 Task: Check the sale-to-list ratio of walk-in closet in the last 1 year.
Action: Mouse moved to (970, 225)
Screenshot: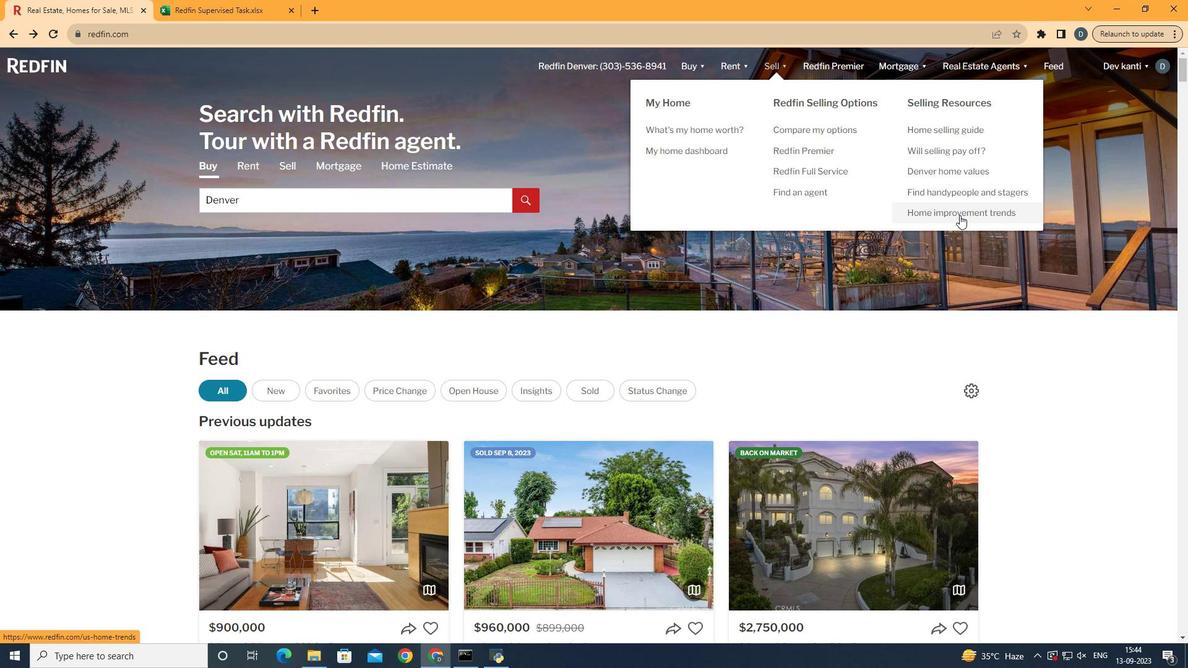 
Action: Mouse pressed left at (970, 225)
Screenshot: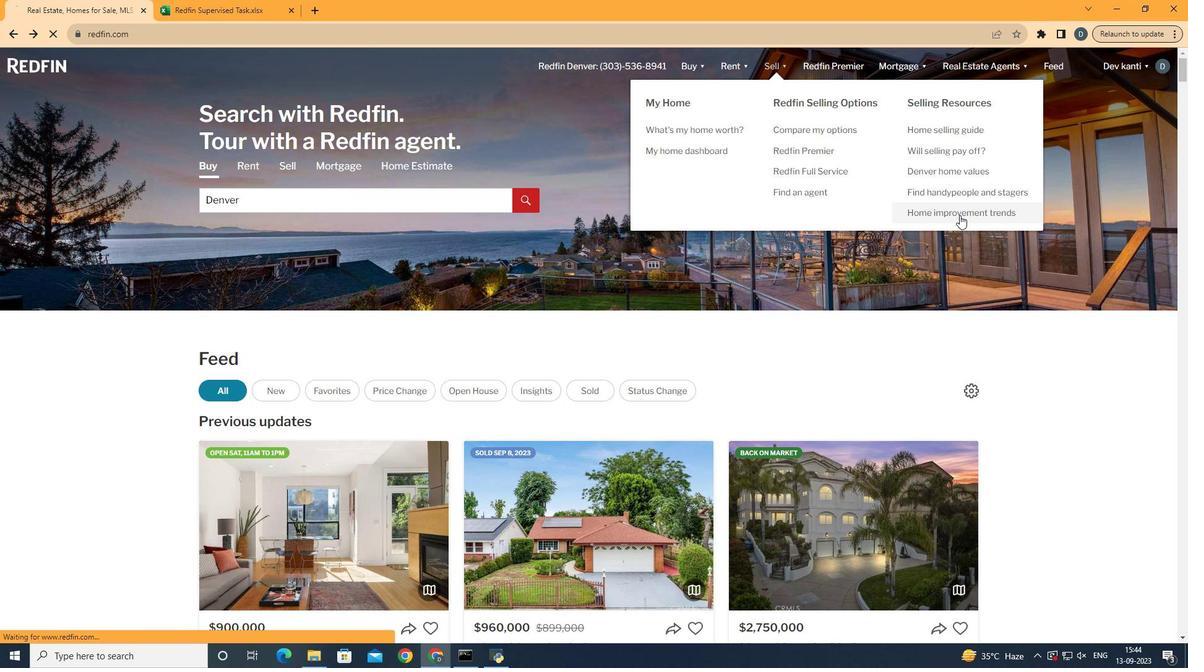 
Action: Mouse moved to (320, 240)
Screenshot: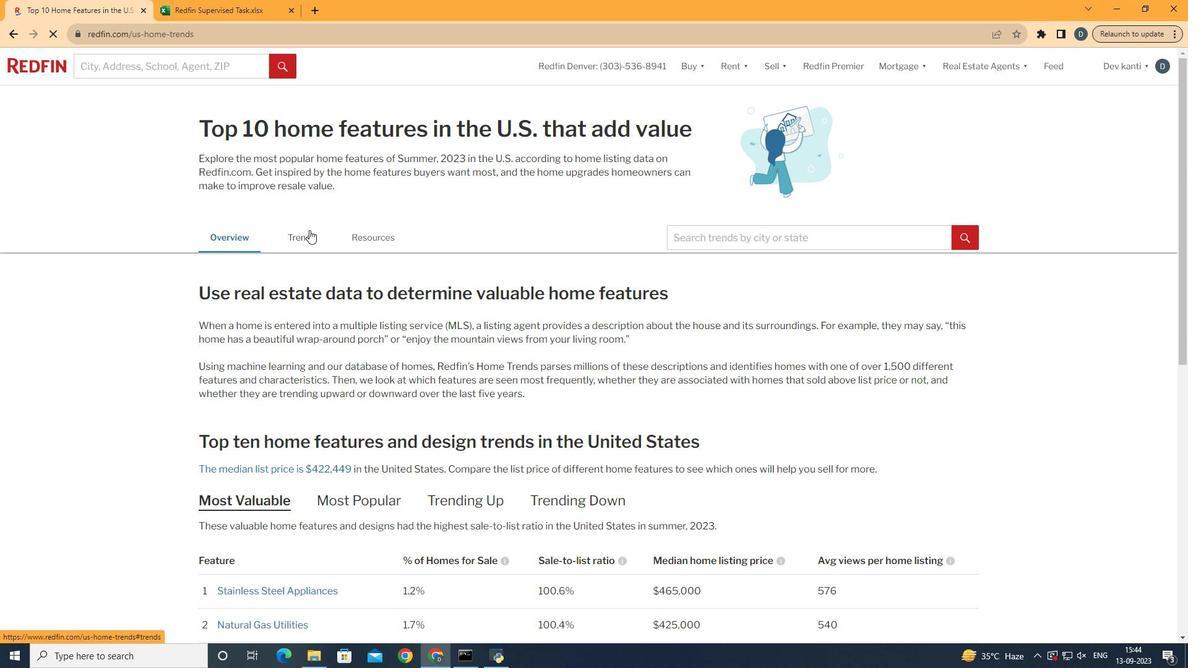 
Action: Mouse pressed left at (320, 240)
Screenshot: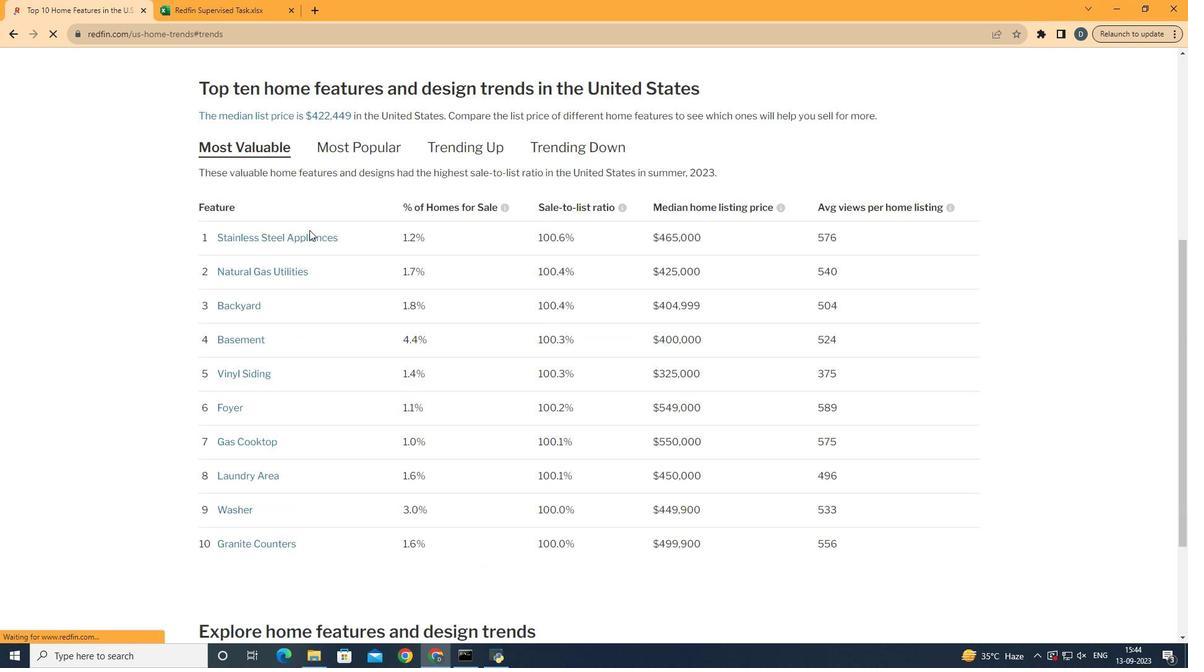 
Action: Mouse moved to (685, 255)
Screenshot: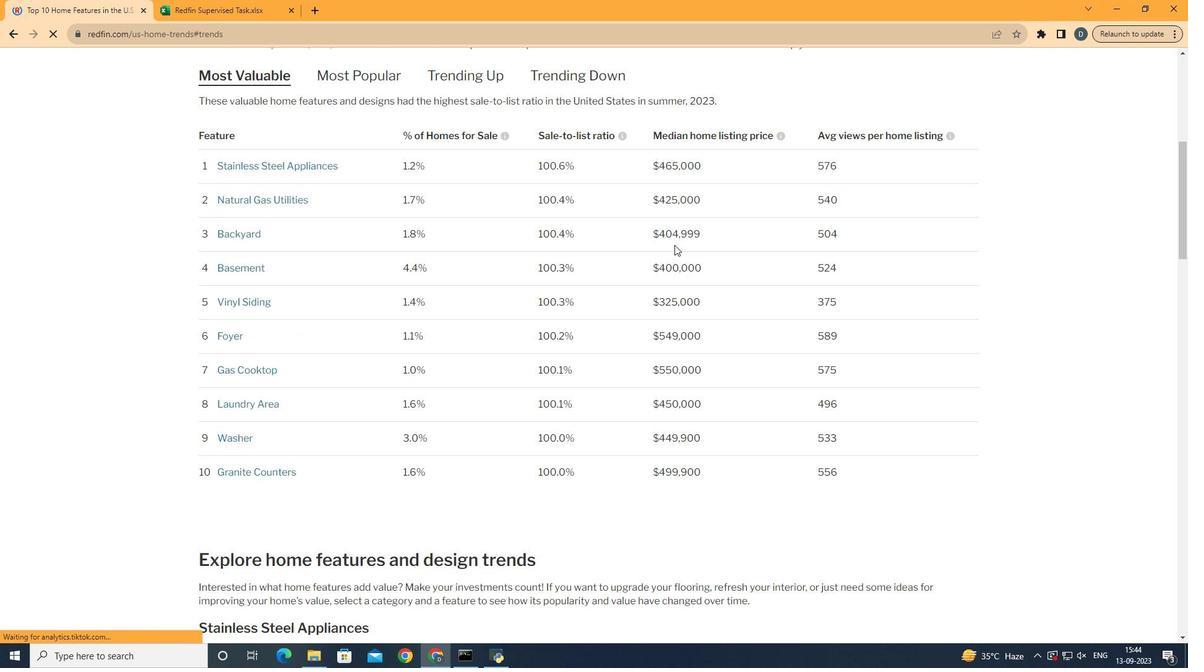 
Action: Mouse scrolled (685, 255) with delta (0, 0)
Screenshot: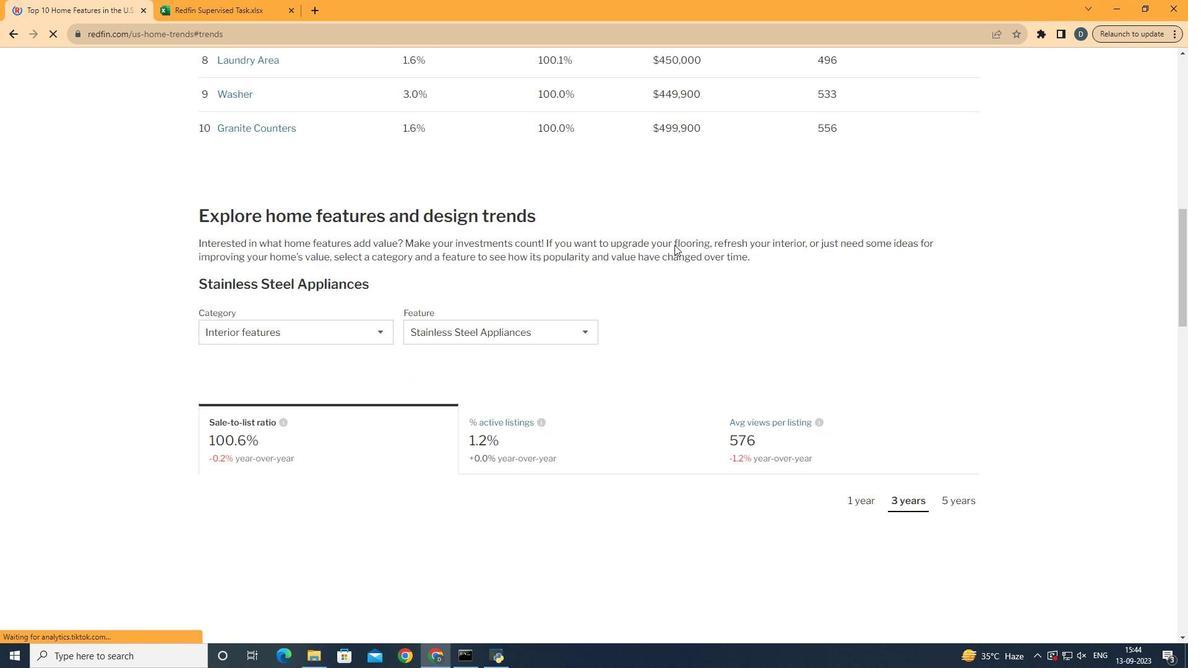 
Action: Mouse scrolled (685, 255) with delta (0, 0)
Screenshot: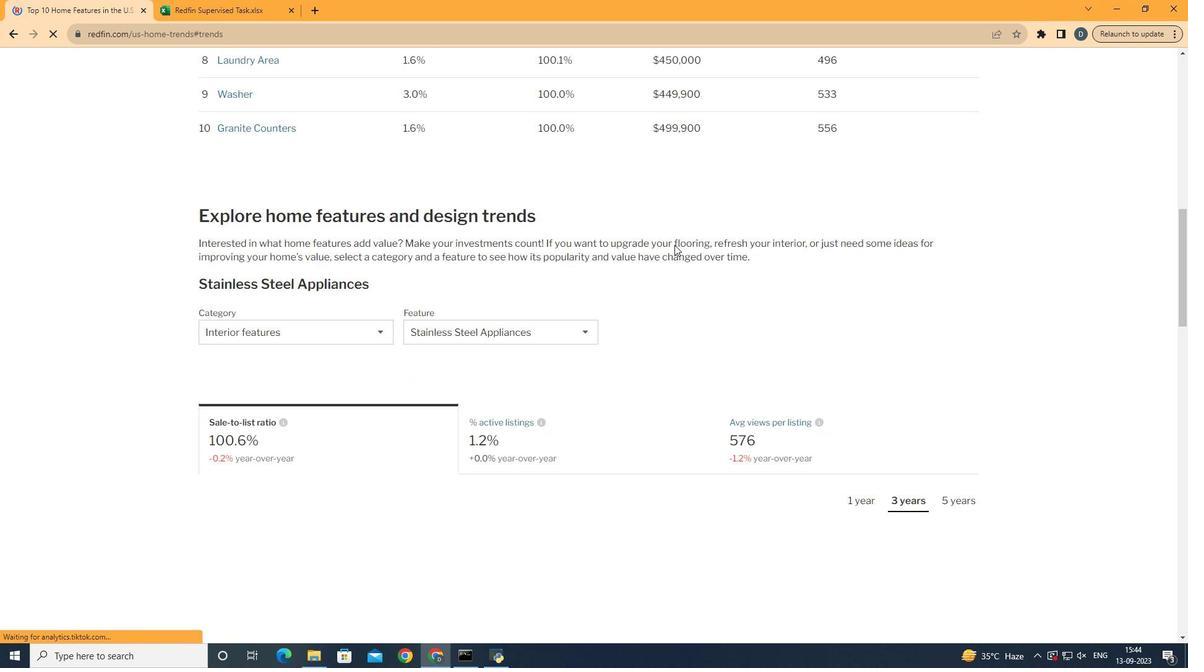
Action: Mouse scrolled (685, 255) with delta (0, 0)
Screenshot: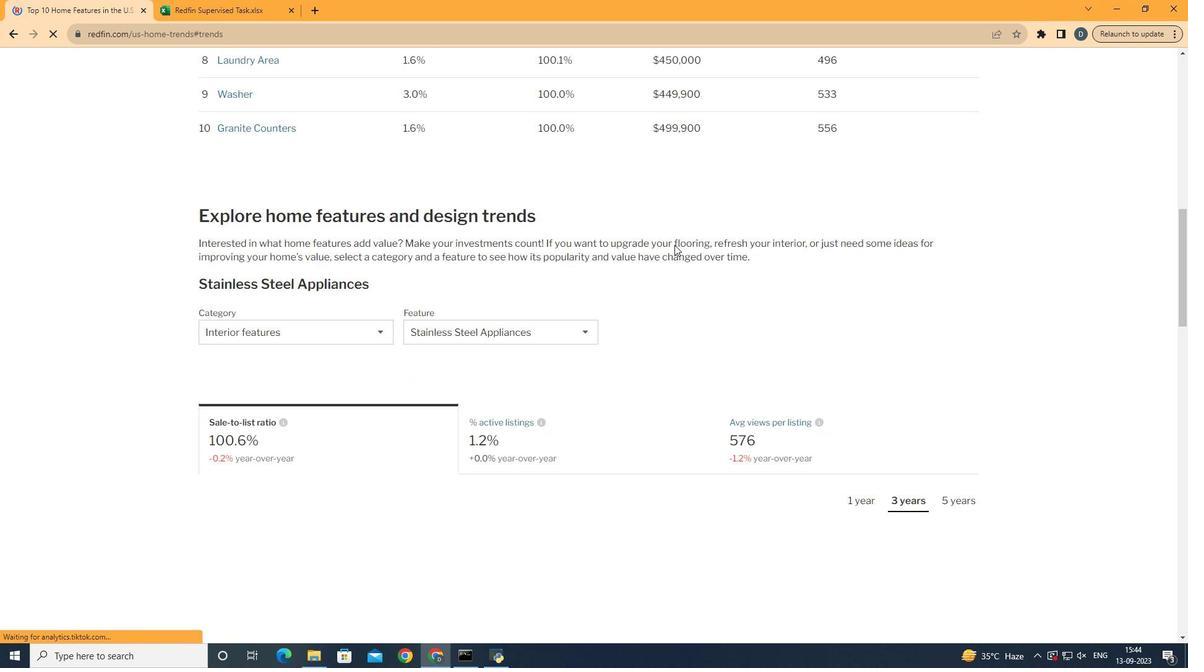 
Action: Mouse scrolled (685, 255) with delta (0, 0)
Screenshot: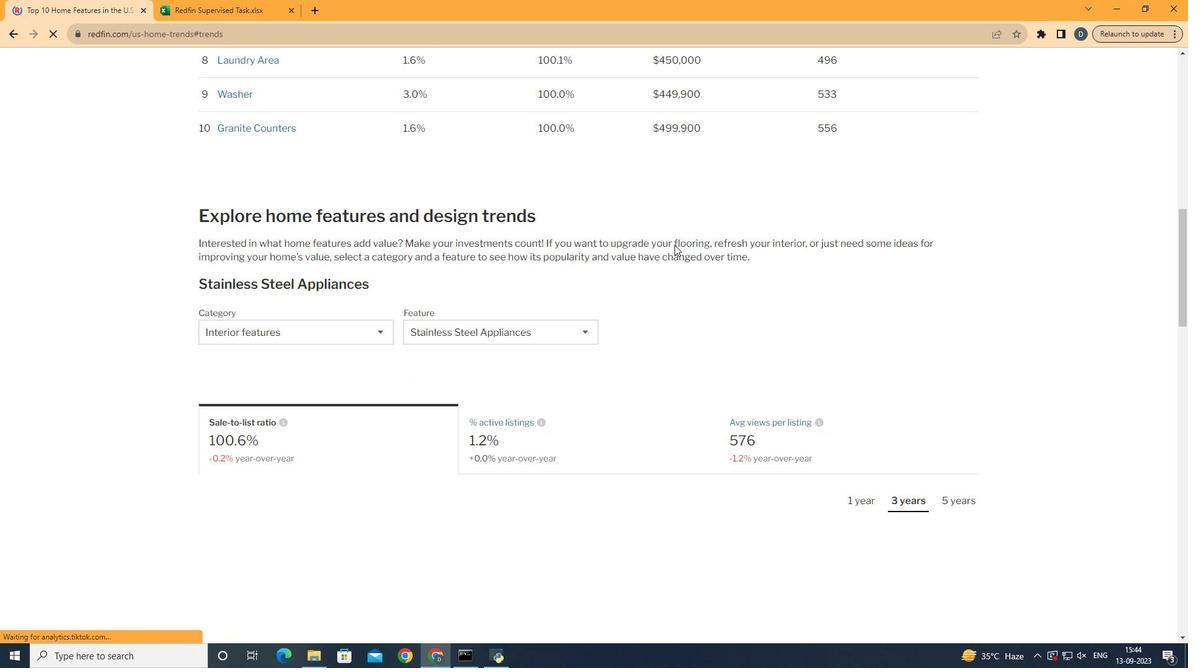 
Action: Mouse scrolled (685, 255) with delta (0, 0)
Screenshot: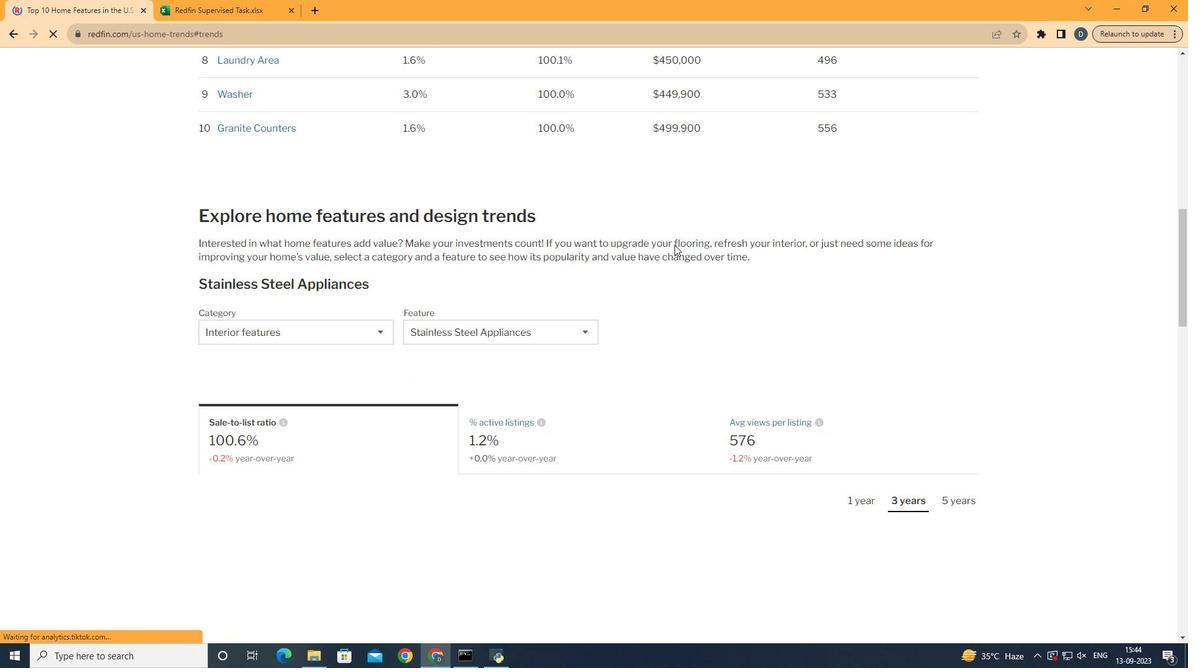 
Action: Mouse scrolled (685, 255) with delta (0, 0)
Screenshot: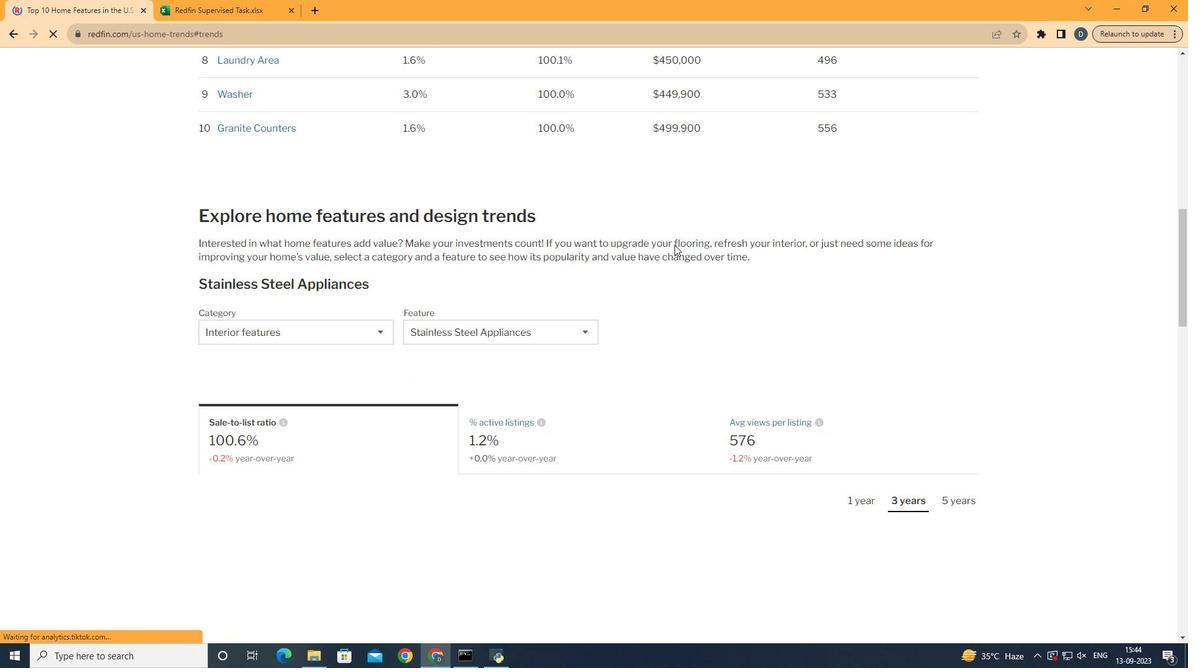 
Action: Mouse scrolled (685, 255) with delta (0, 0)
Screenshot: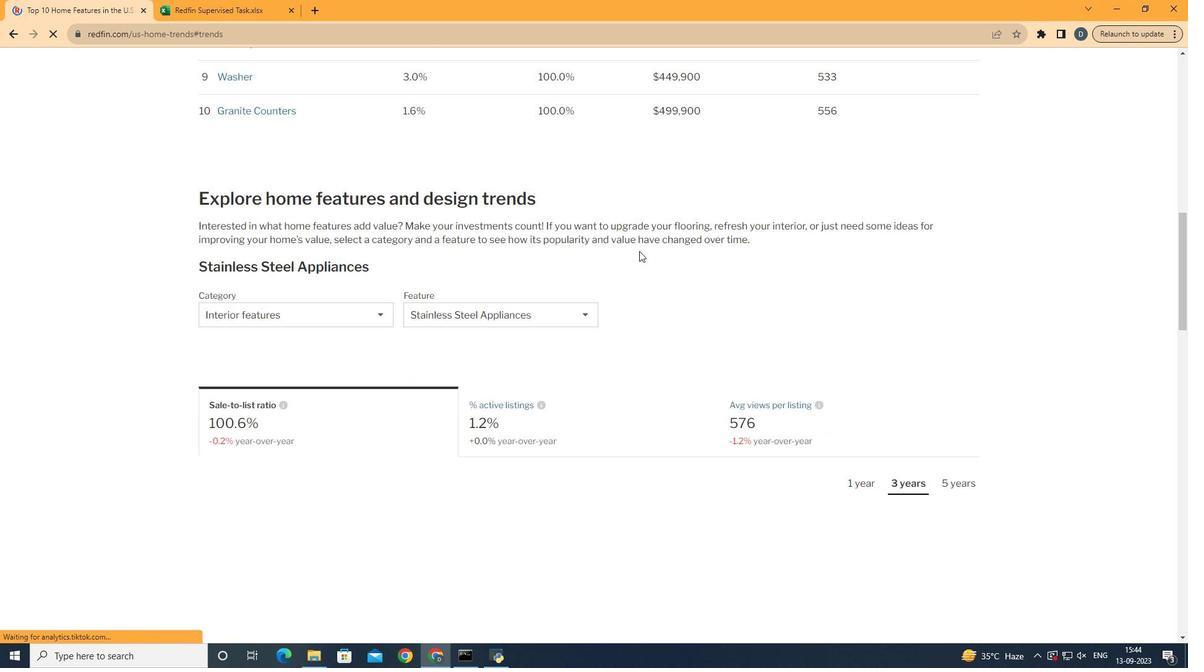
Action: Mouse moved to (315, 325)
Screenshot: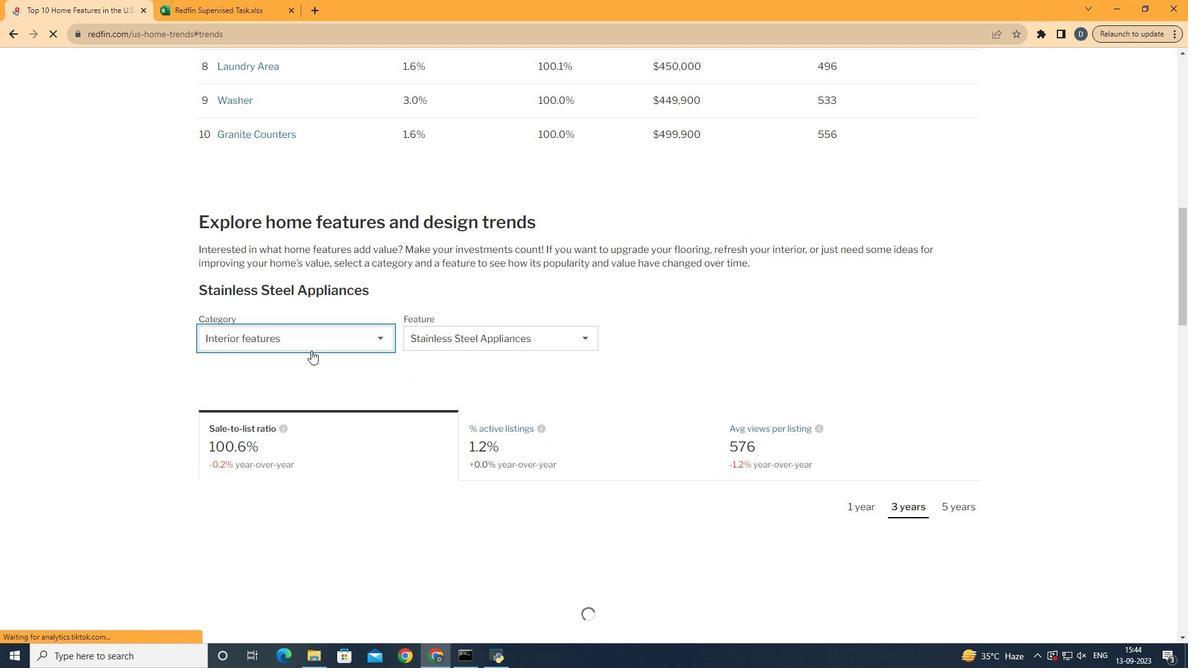 
Action: Mouse pressed left at (315, 325)
Screenshot: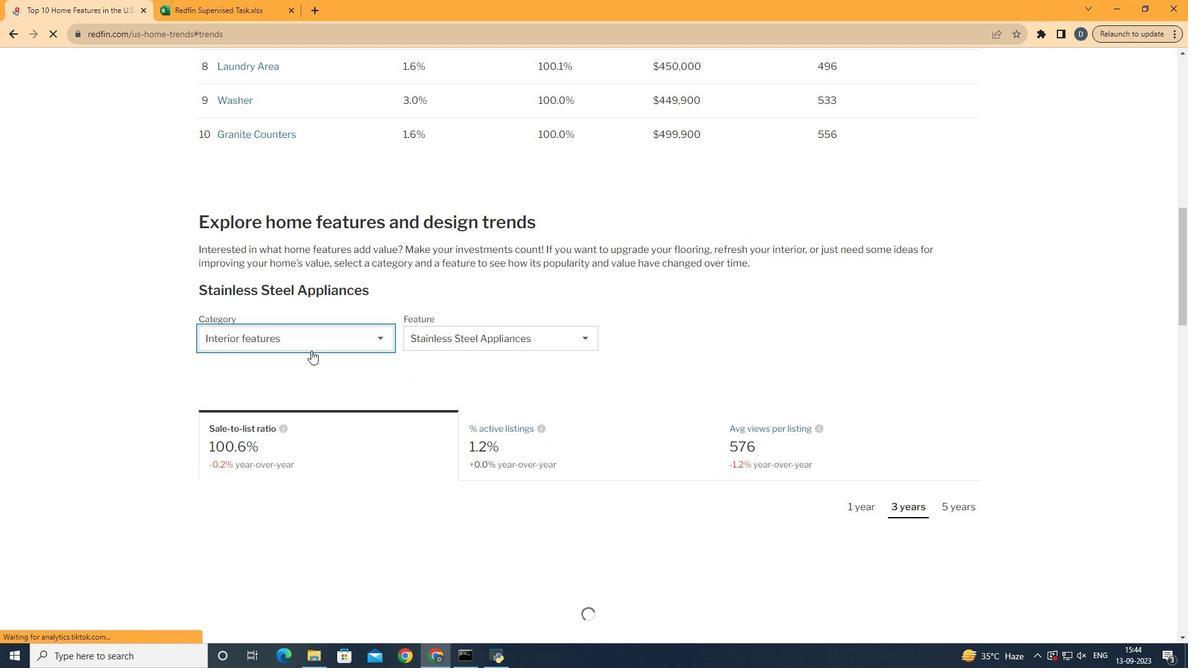 
Action: Mouse moved to (402, 390)
Screenshot: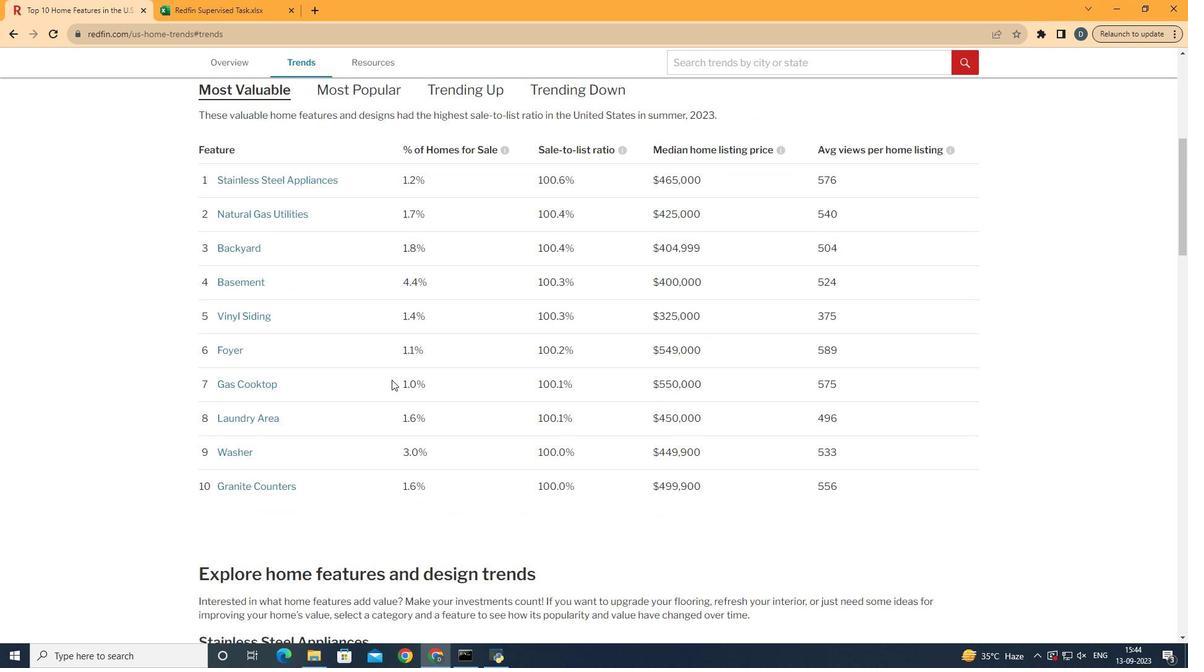 
Action: Mouse scrolled (402, 390) with delta (0, 0)
Screenshot: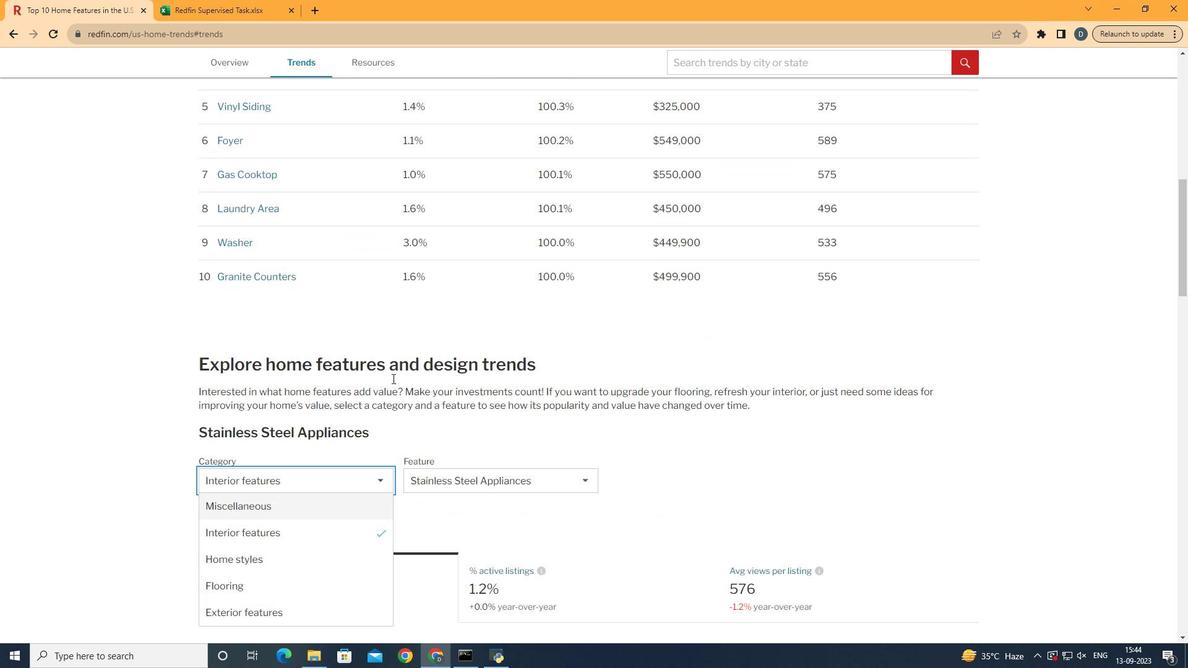 
Action: Mouse scrolled (402, 390) with delta (0, 0)
Screenshot: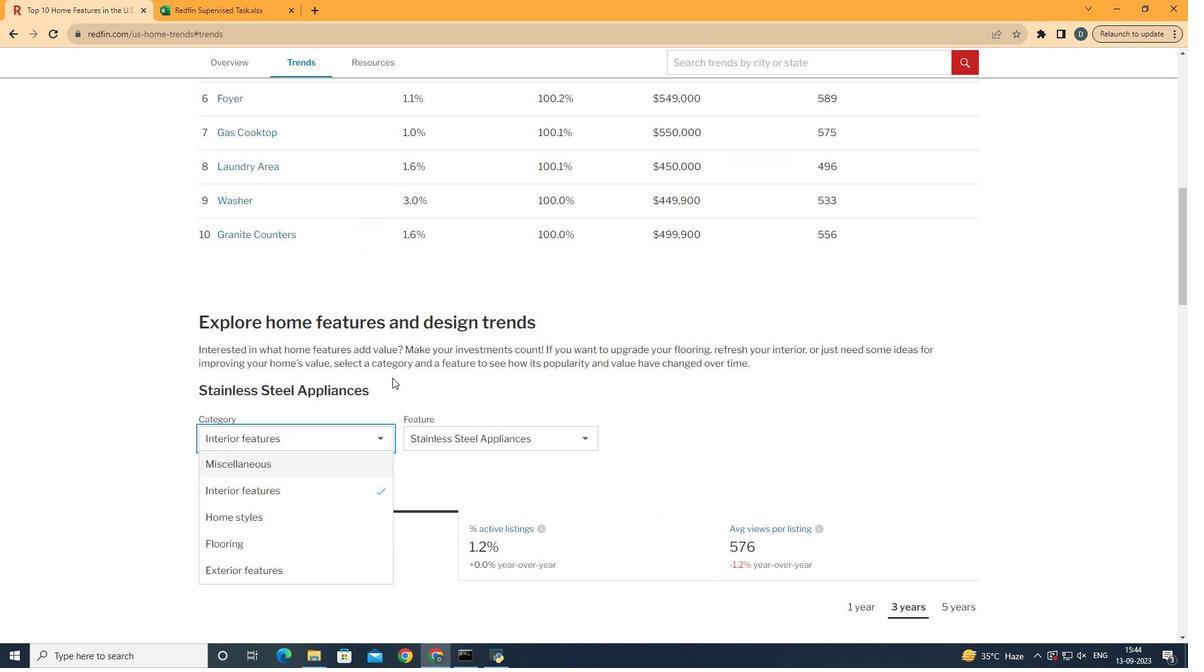 
Action: Mouse scrolled (402, 390) with delta (0, 0)
Screenshot: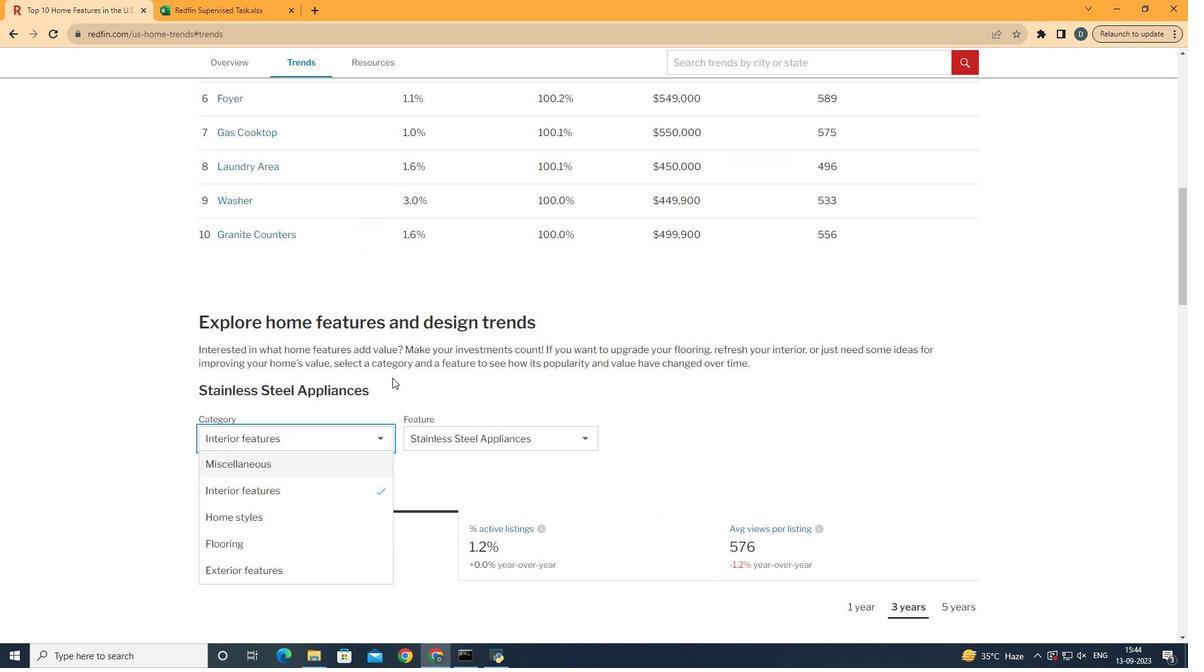 
Action: Mouse scrolled (402, 390) with delta (0, 0)
Screenshot: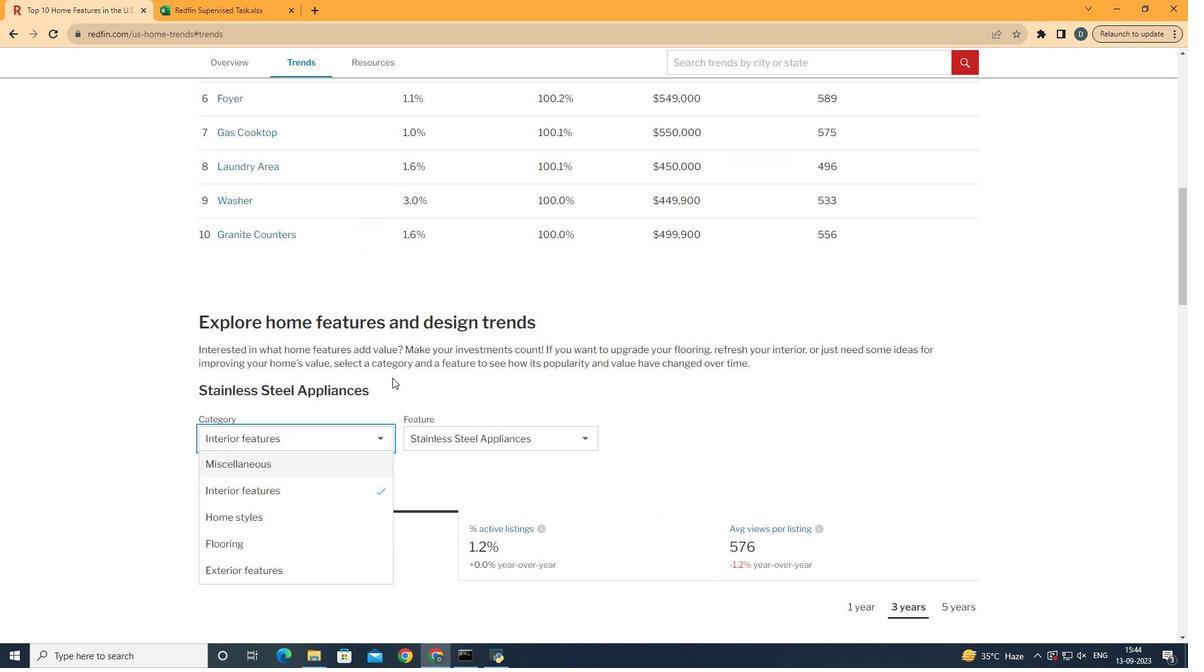 
Action: Mouse scrolled (402, 390) with delta (0, 0)
Screenshot: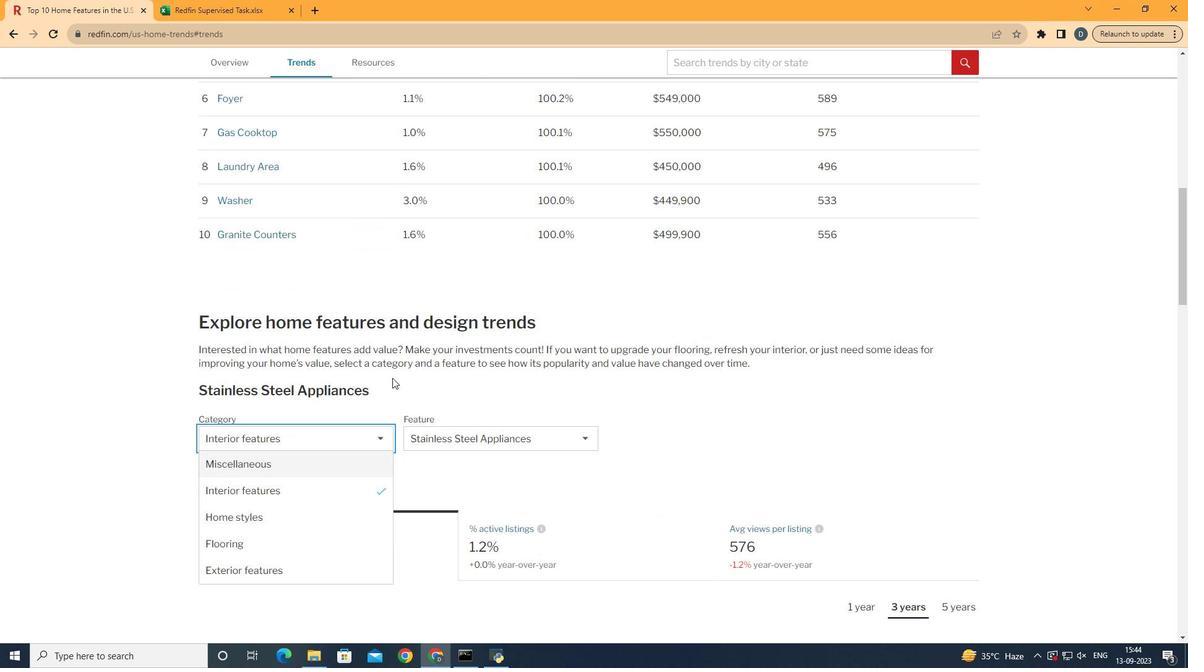 
Action: Mouse moved to (396, 382)
Screenshot: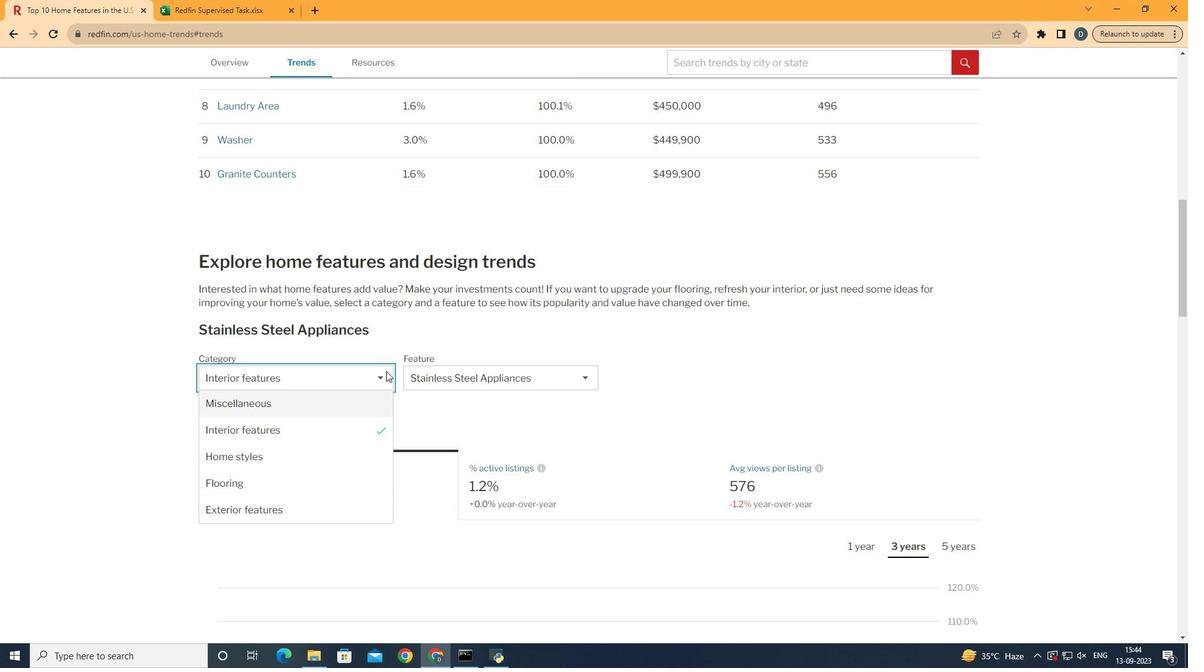 
Action: Mouse scrolled (396, 381) with delta (0, 0)
Screenshot: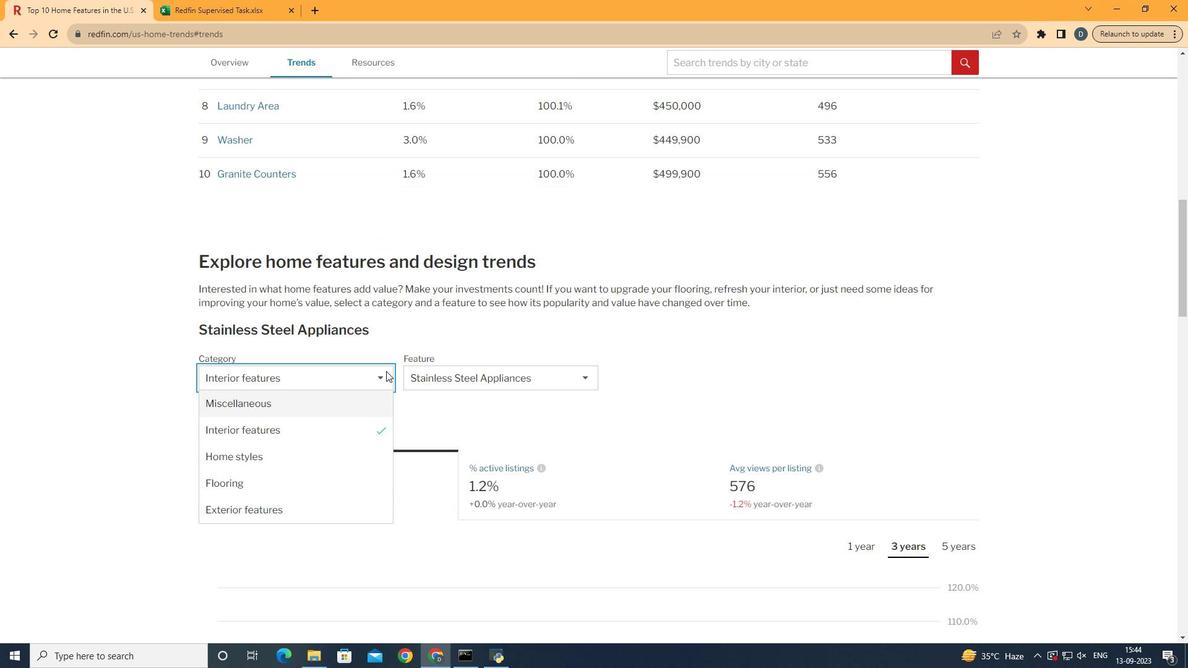 
Action: Mouse scrolled (396, 381) with delta (0, 0)
Screenshot: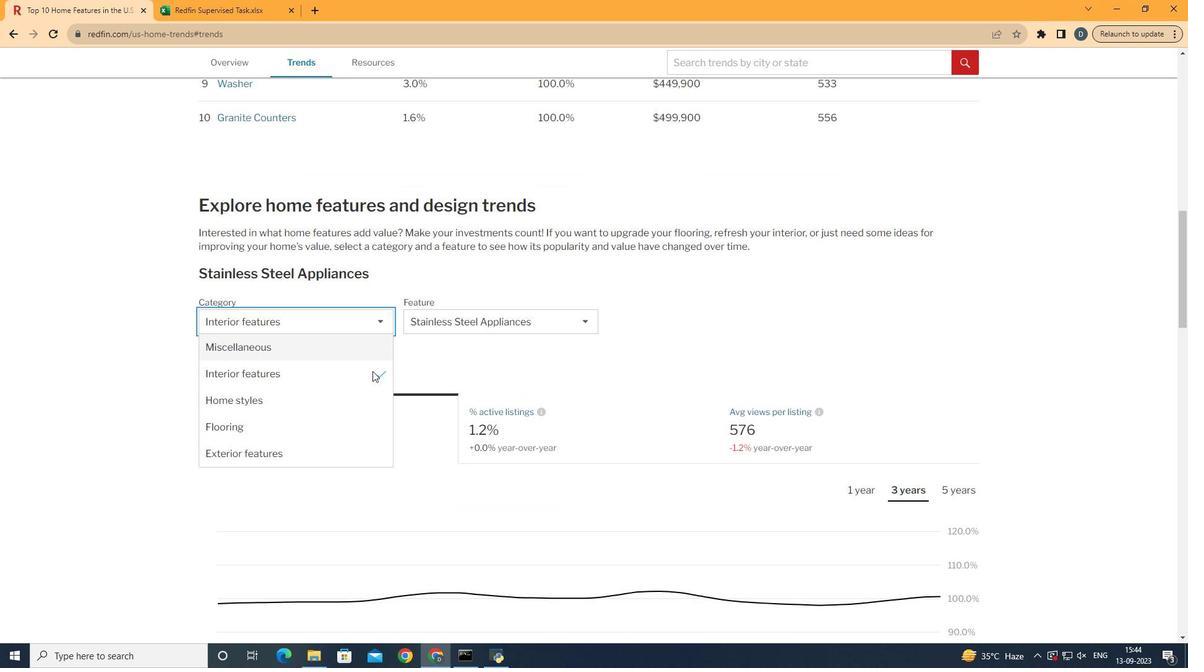 
Action: Mouse moved to (371, 378)
Screenshot: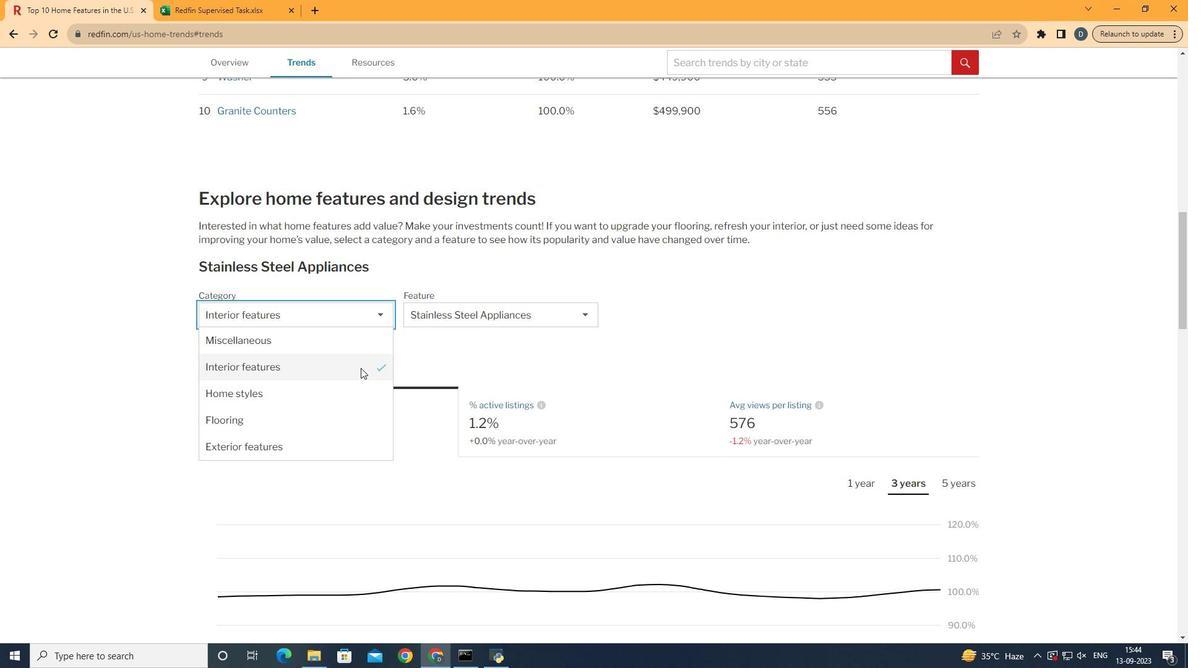 
Action: Mouse pressed left at (371, 378)
Screenshot: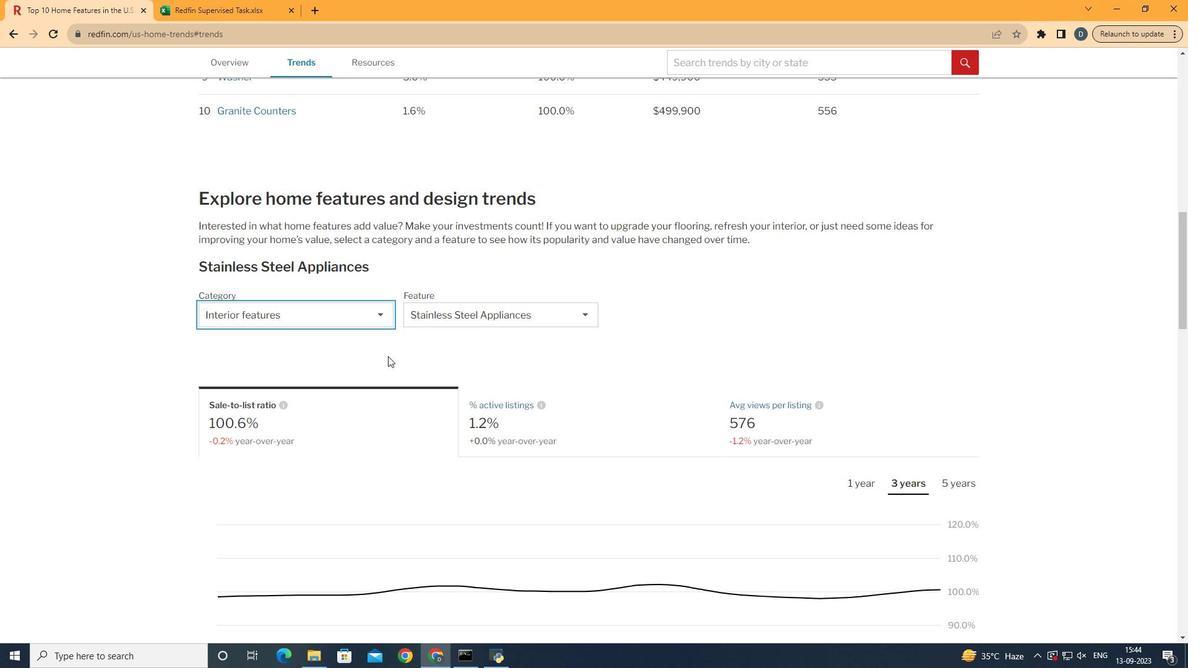 
Action: Mouse moved to (497, 323)
Screenshot: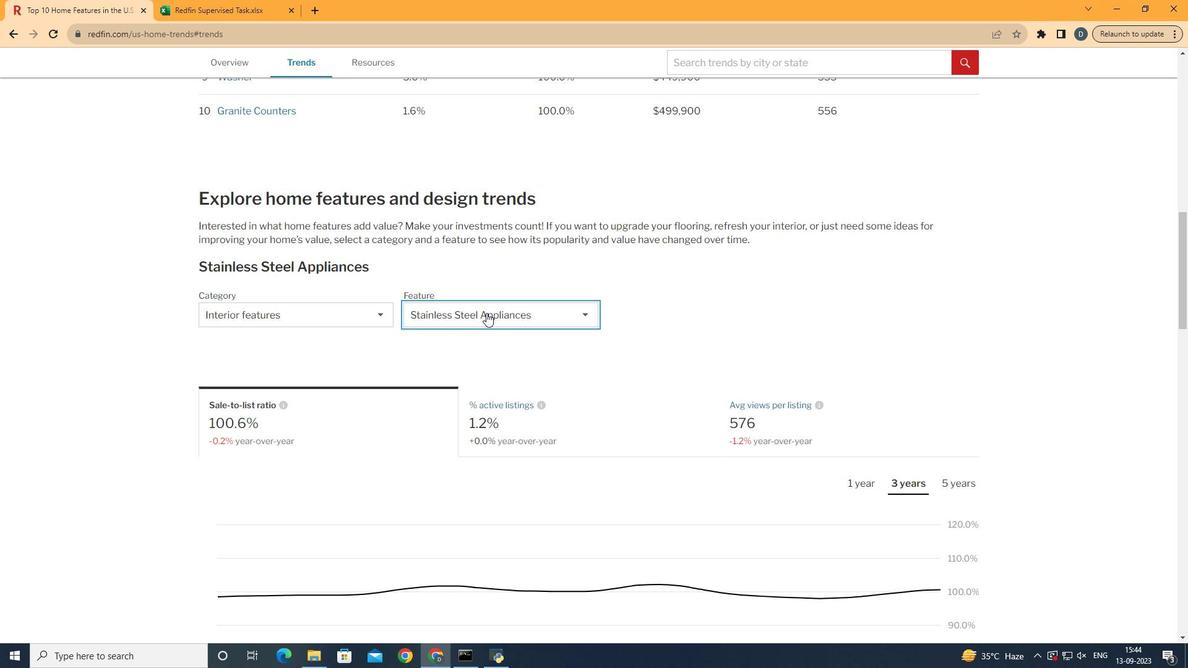 
Action: Mouse pressed left at (497, 323)
Screenshot: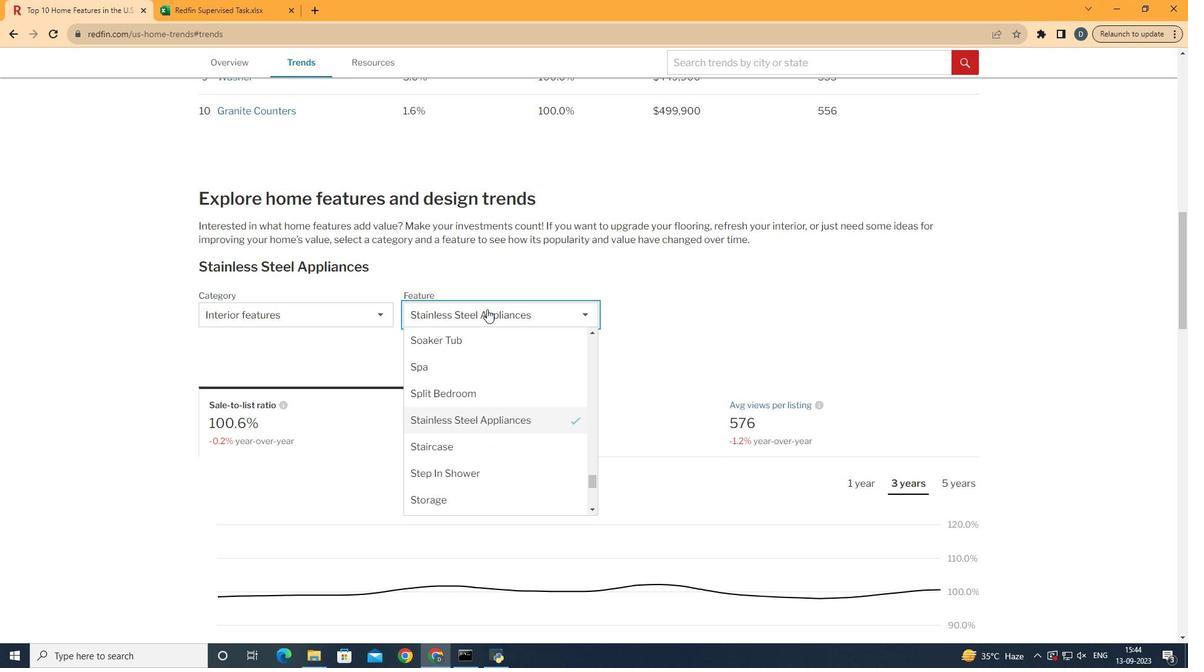 
Action: Mouse moved to (523, 425)
Screenshot: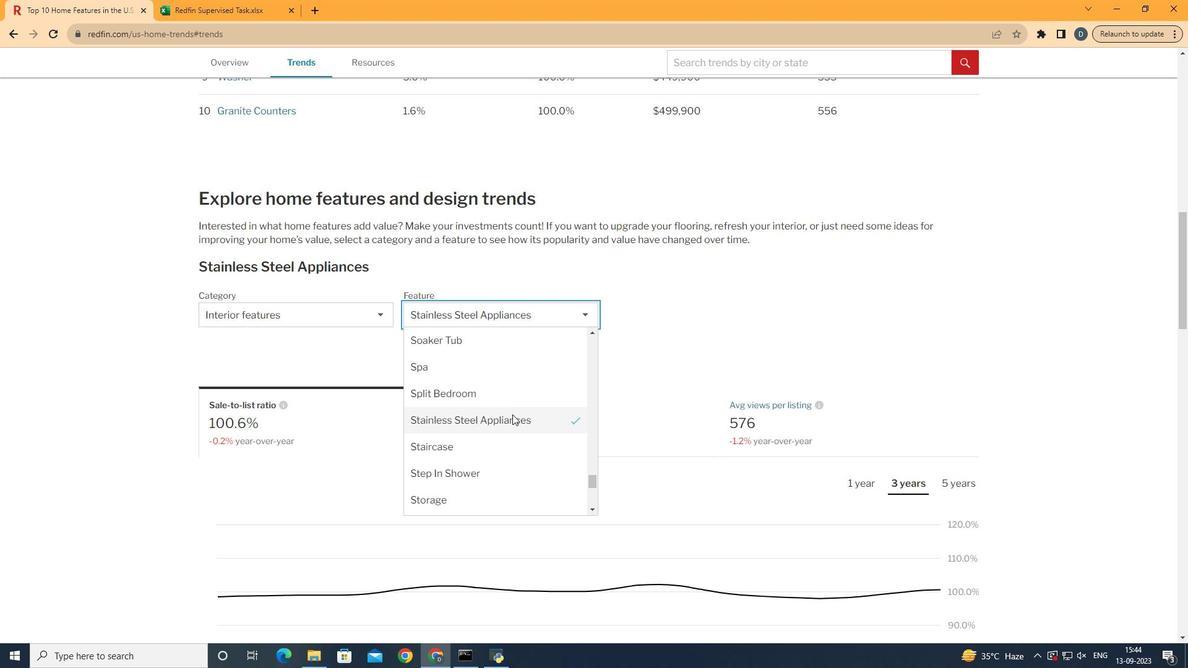 
Action: Mouse scrolled (523, 424) with delta (0, 0)
Screenshot: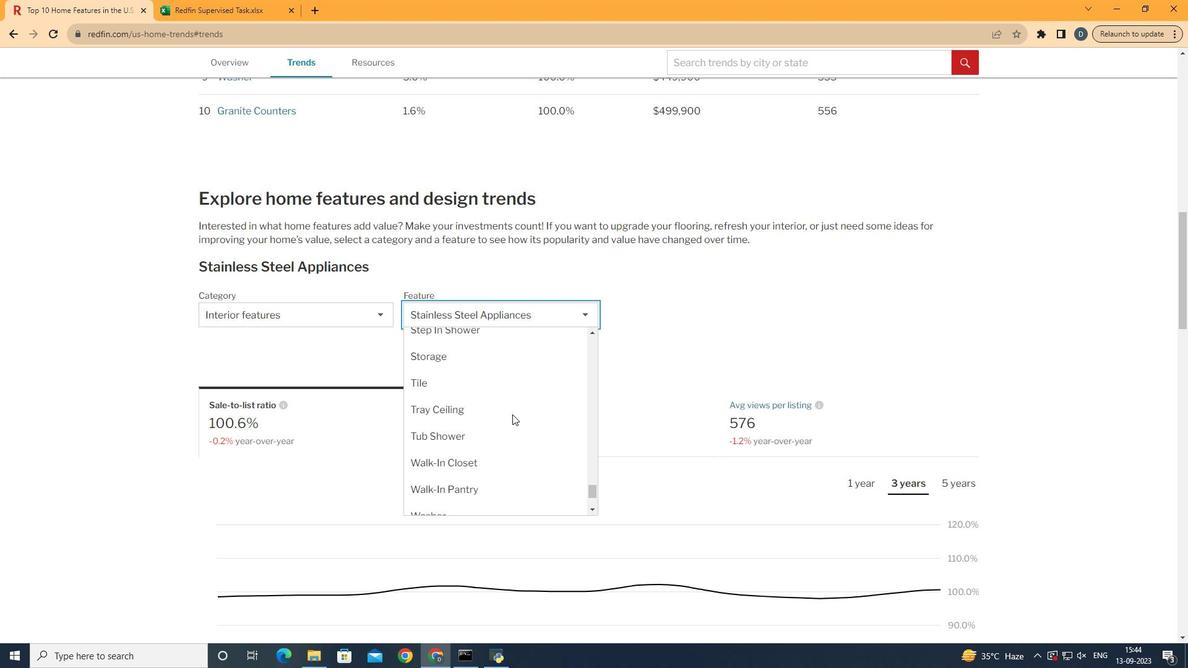 
Action: Mouse scrolled (523, 424) with delta (0, 0)
Screenshot: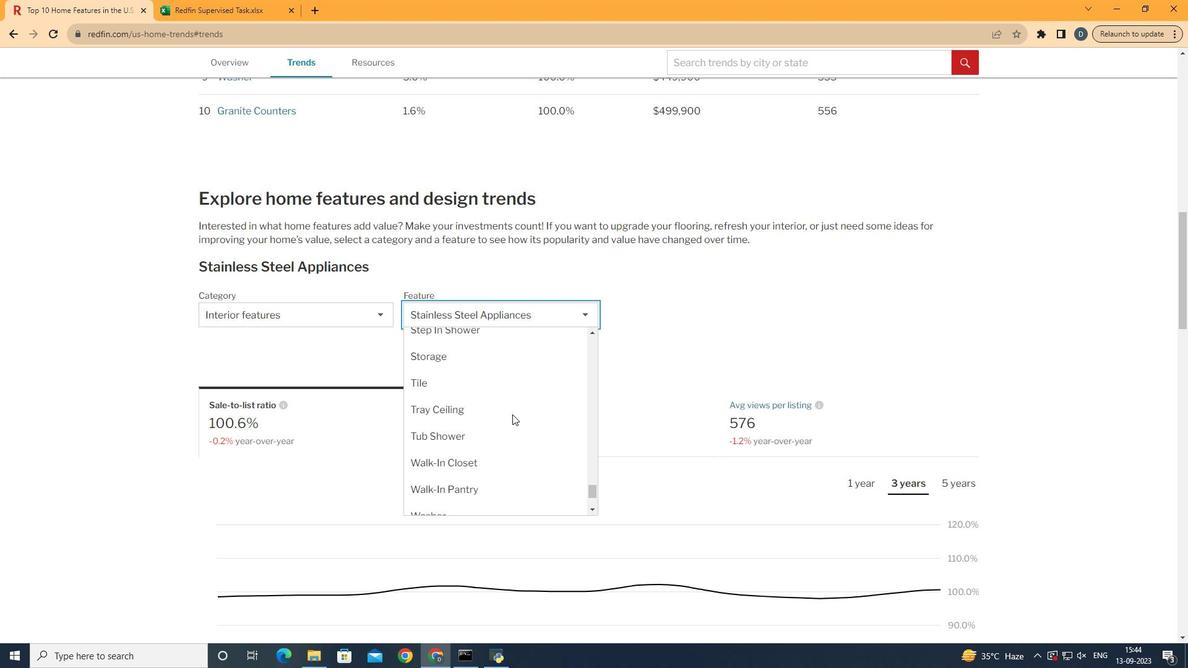 
Action: Mouse scrolled (523, 424) with delta (0, 0)
Screenshot: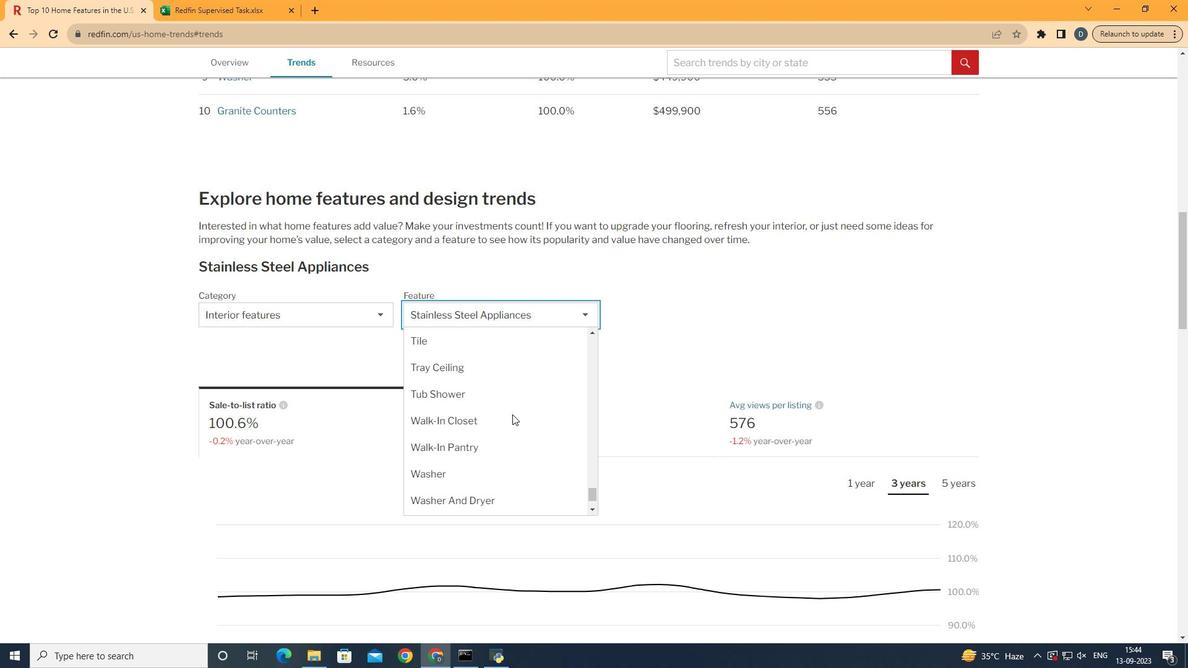 
Action: Mouse moved to (543, 432)
Screenshot: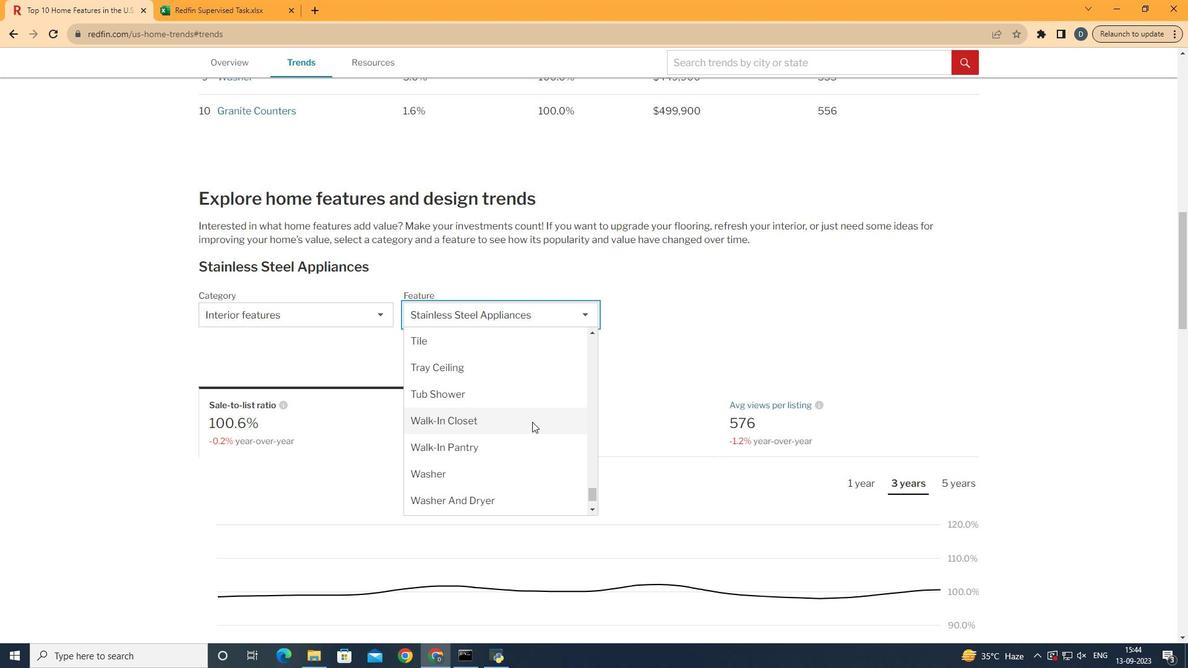 
Action: Mouse pressed left at (543, 432)
Screenshot: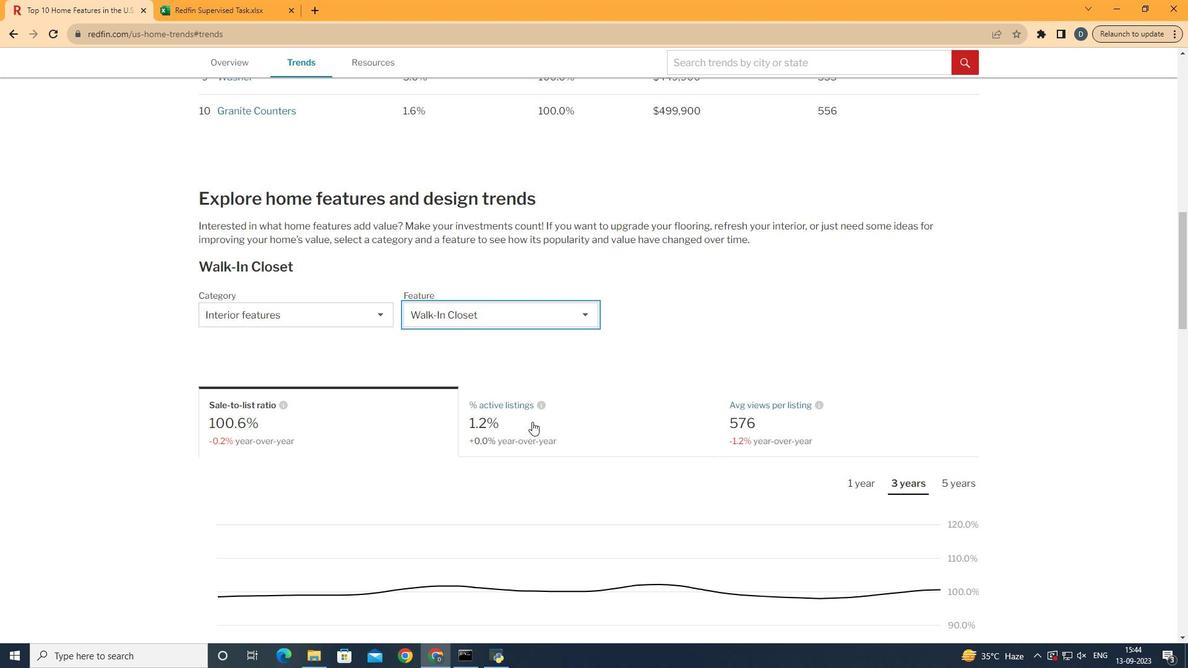 
Action: Mouse moved to (312, 421)
Screenshot: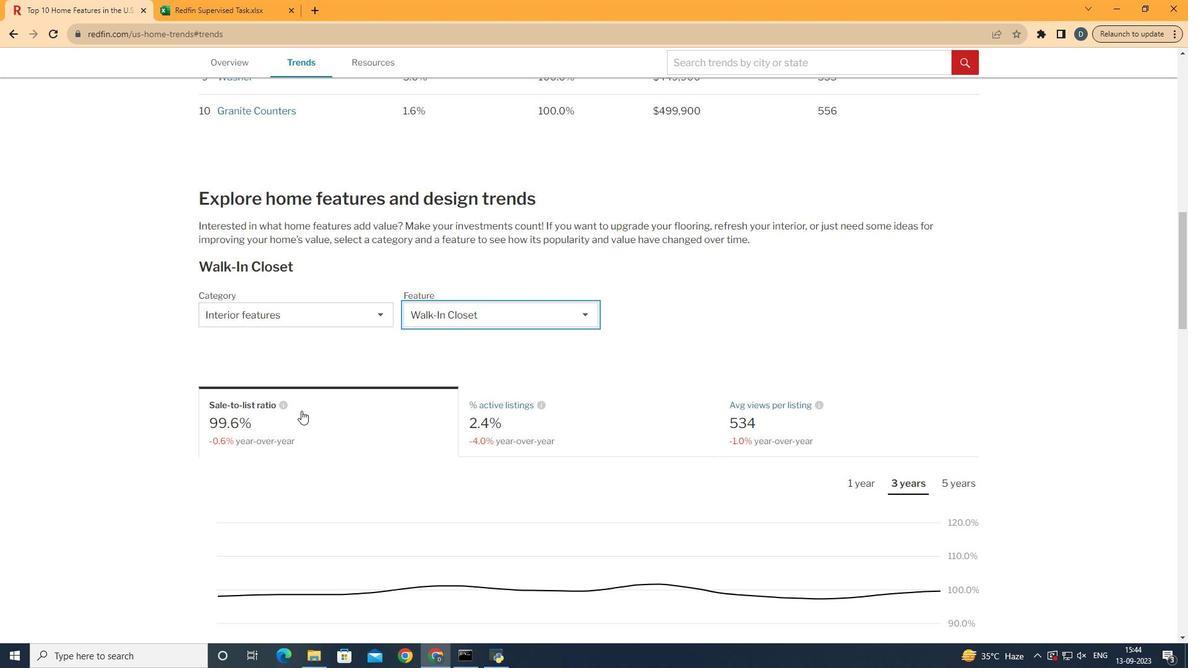 
Action: Mouse pressed left at (312, 421)
Screenshot: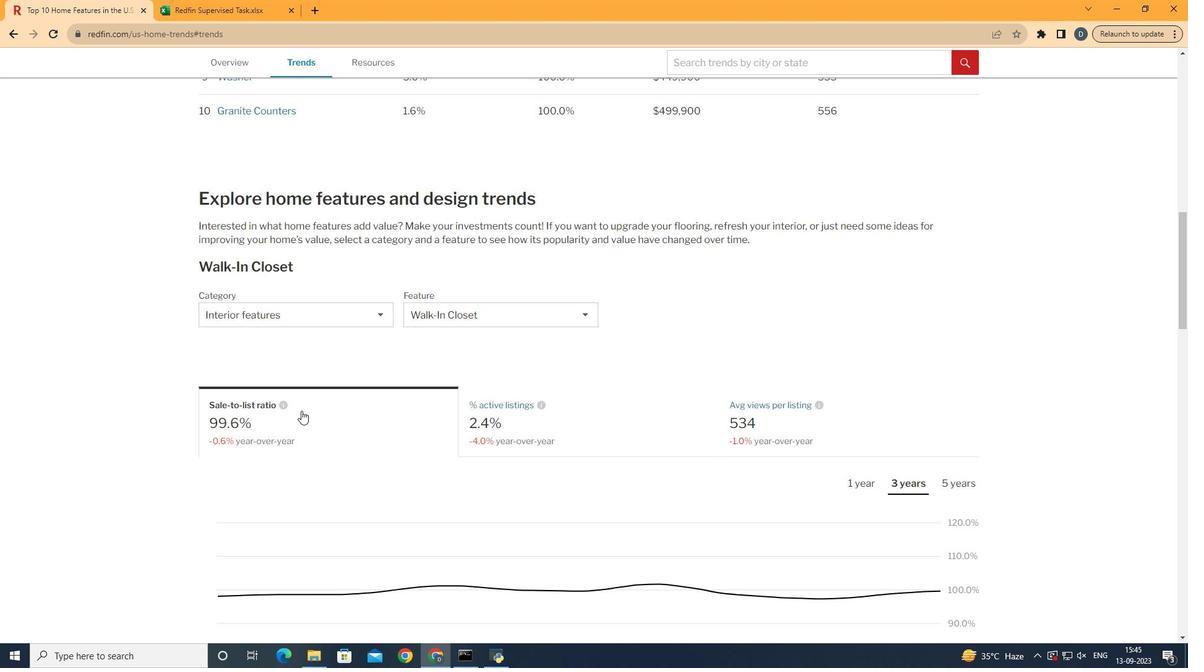 
Action: Mouse moved to (873, 491)
Screenshot: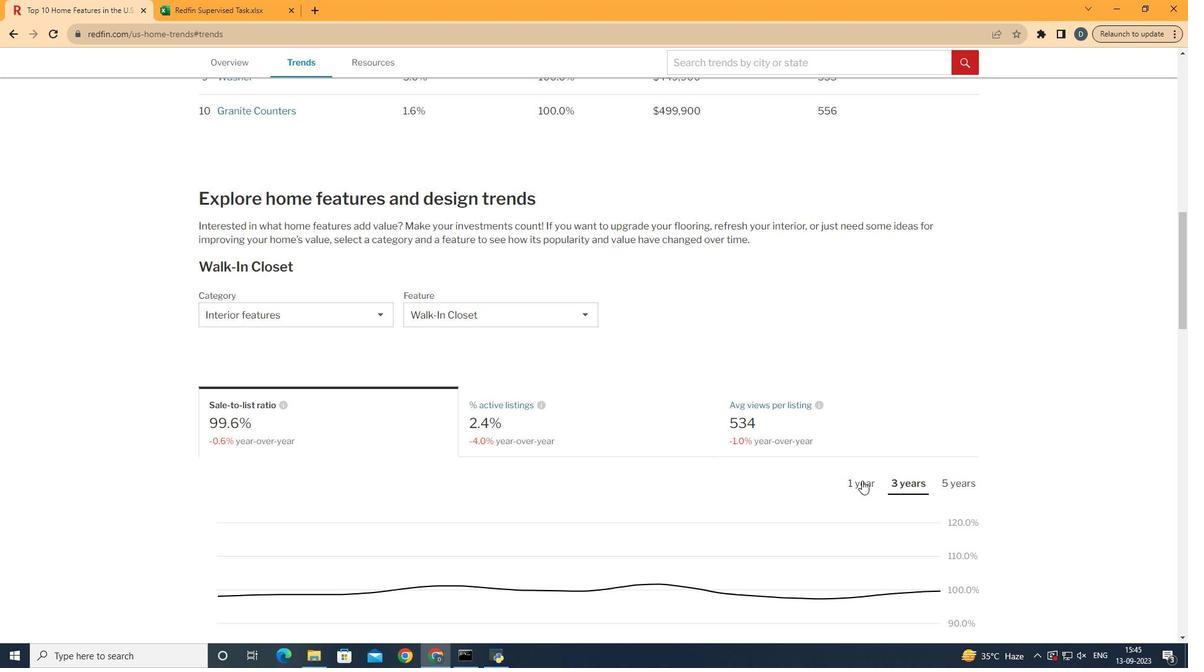 
Action: Mouse pressed left at (873, 491)
Screenshot: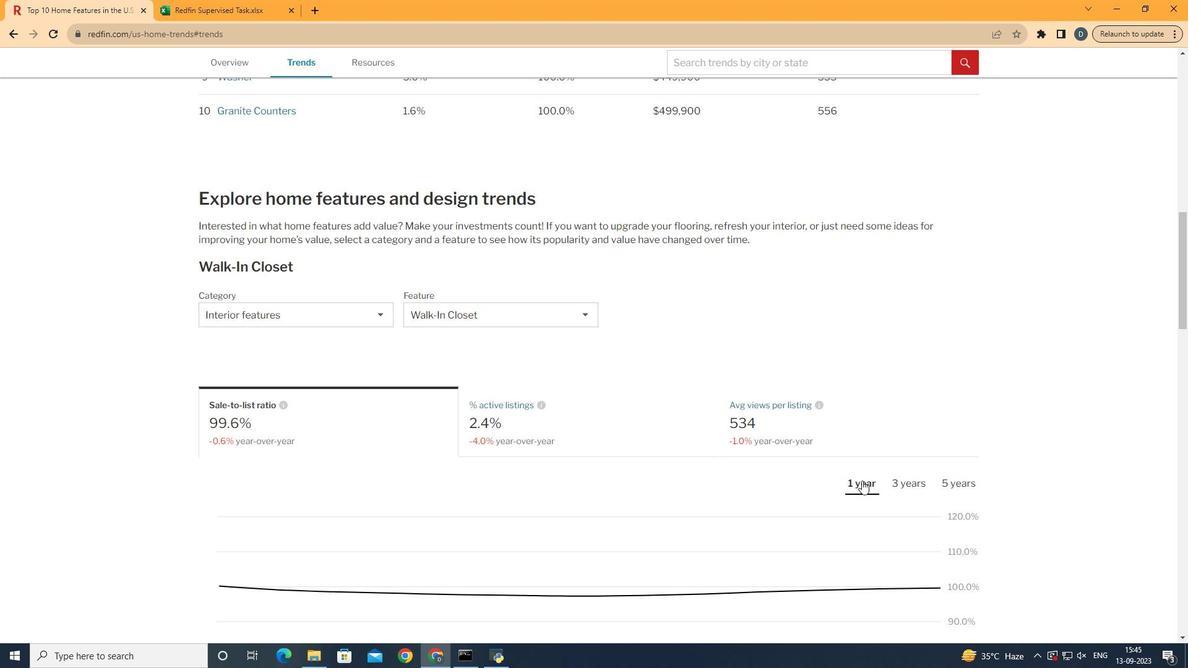
Action: Mouse moved to (1131, 367)
Screenshot: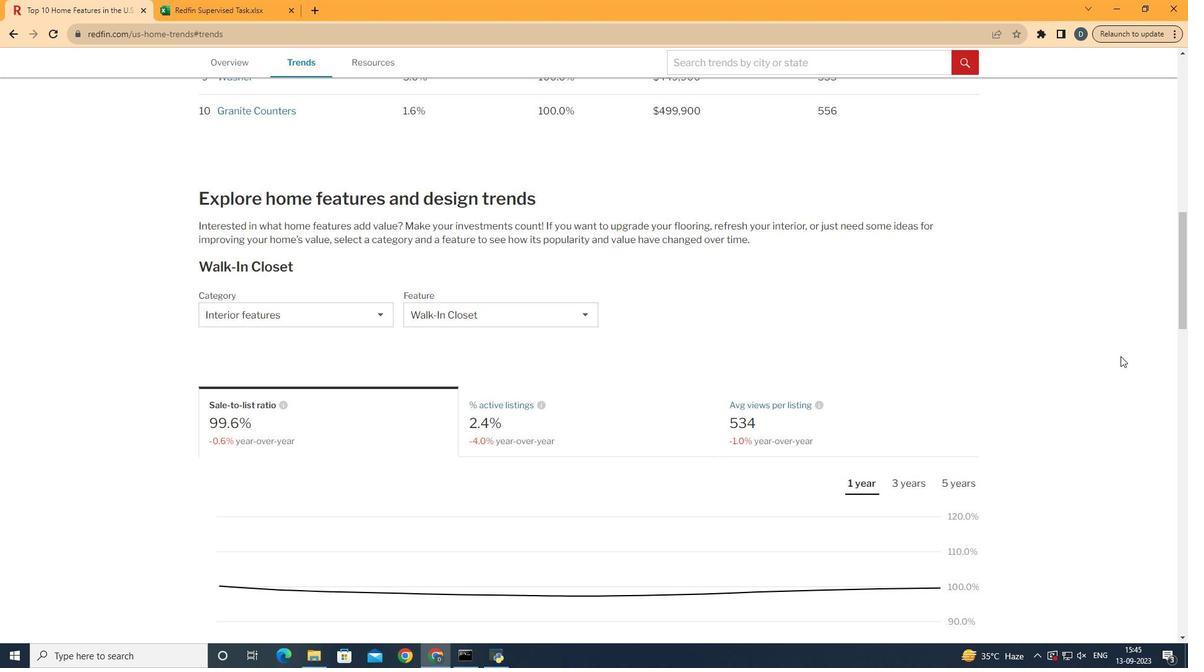 
Action: Mouse scrolled (1131, 366) with delta (0, 0)
Screenshot: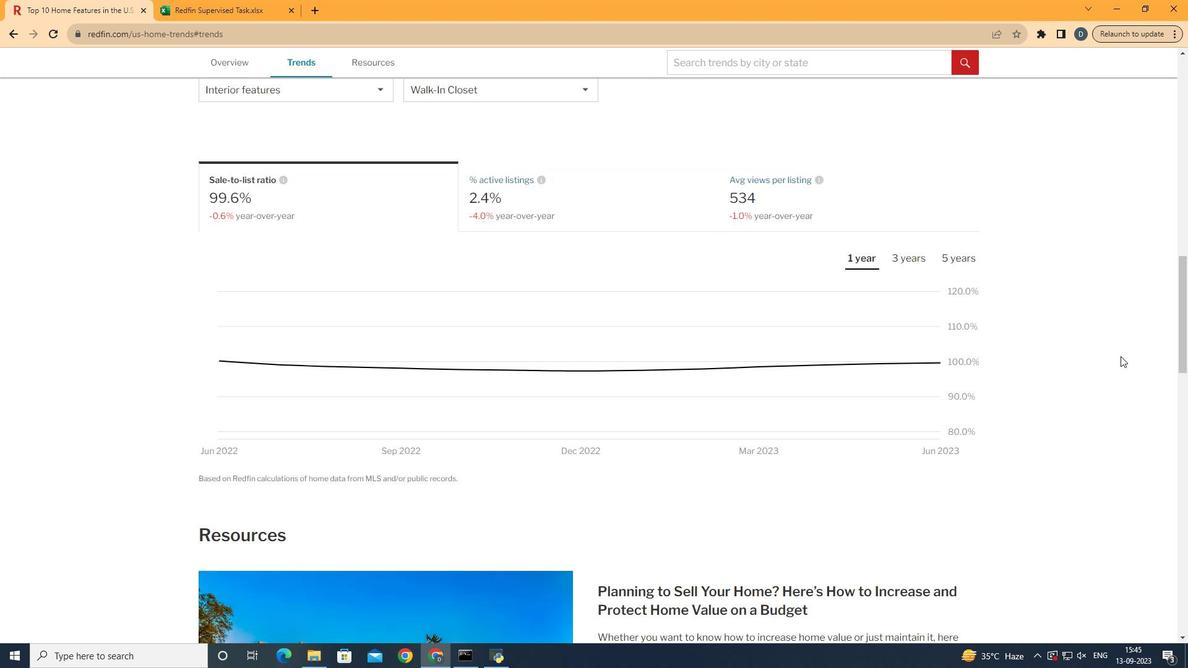 
Action: Mouse scrolled (1131, 366) with delta (0, 0)
Screenshot: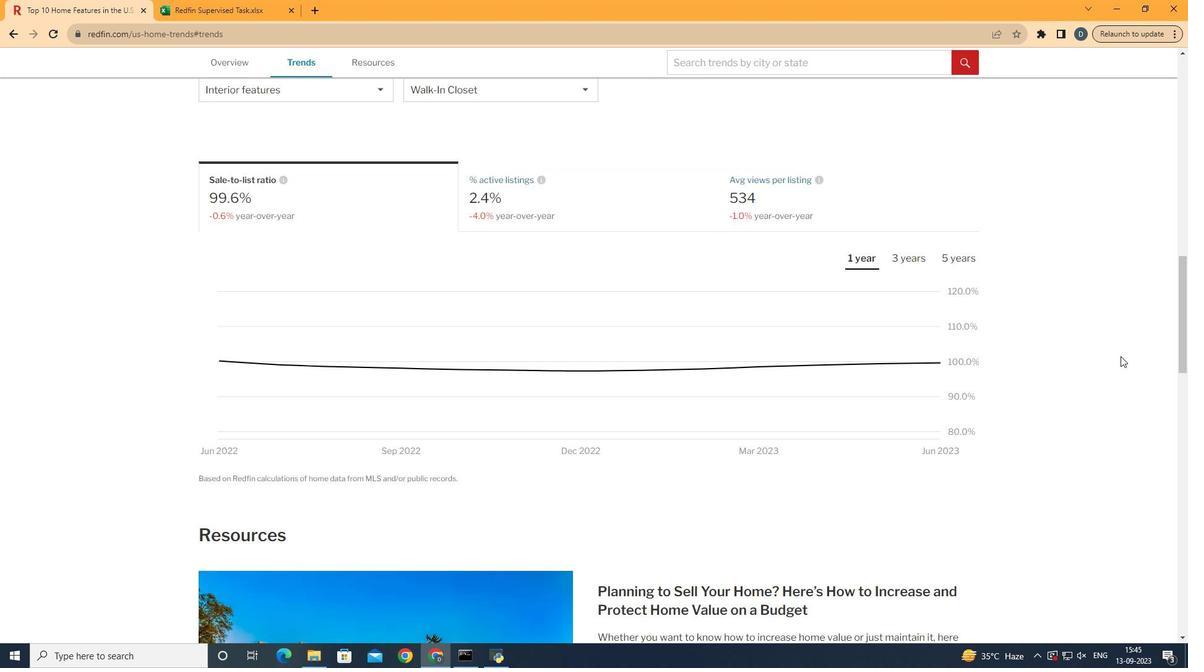 
Action: Mouse scrolled (1131, 366) with delta (0, 0)
Screenshot: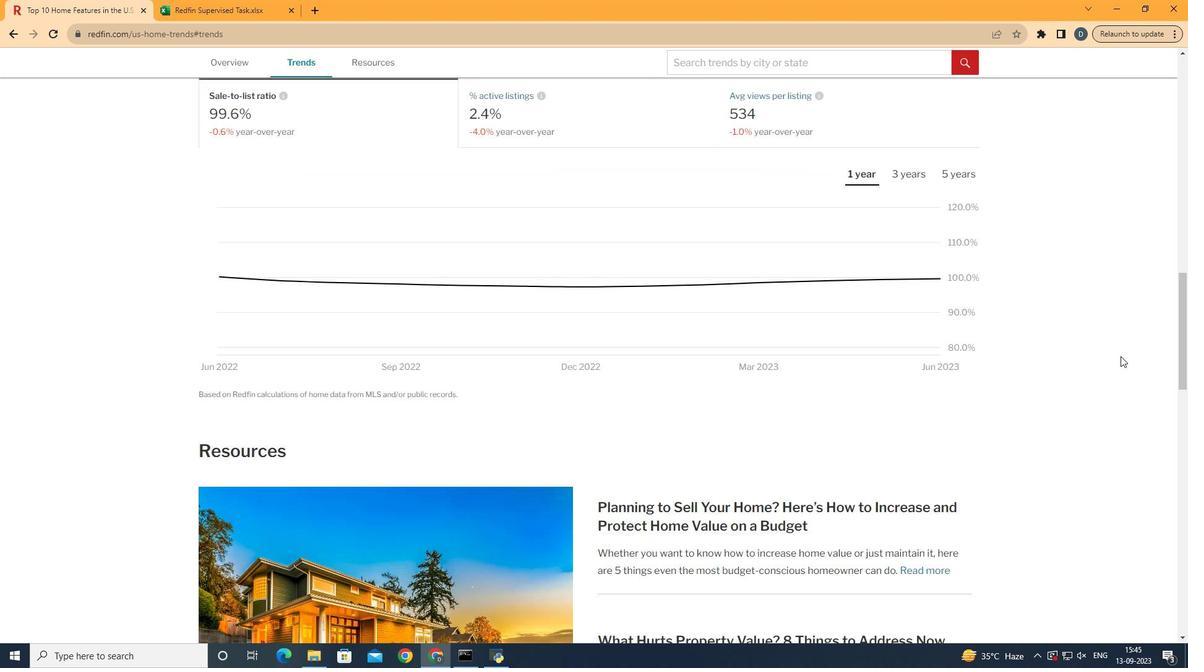 
Action: Mouse scrolled (1131, 366) with delta (0, 0)
Screenshot: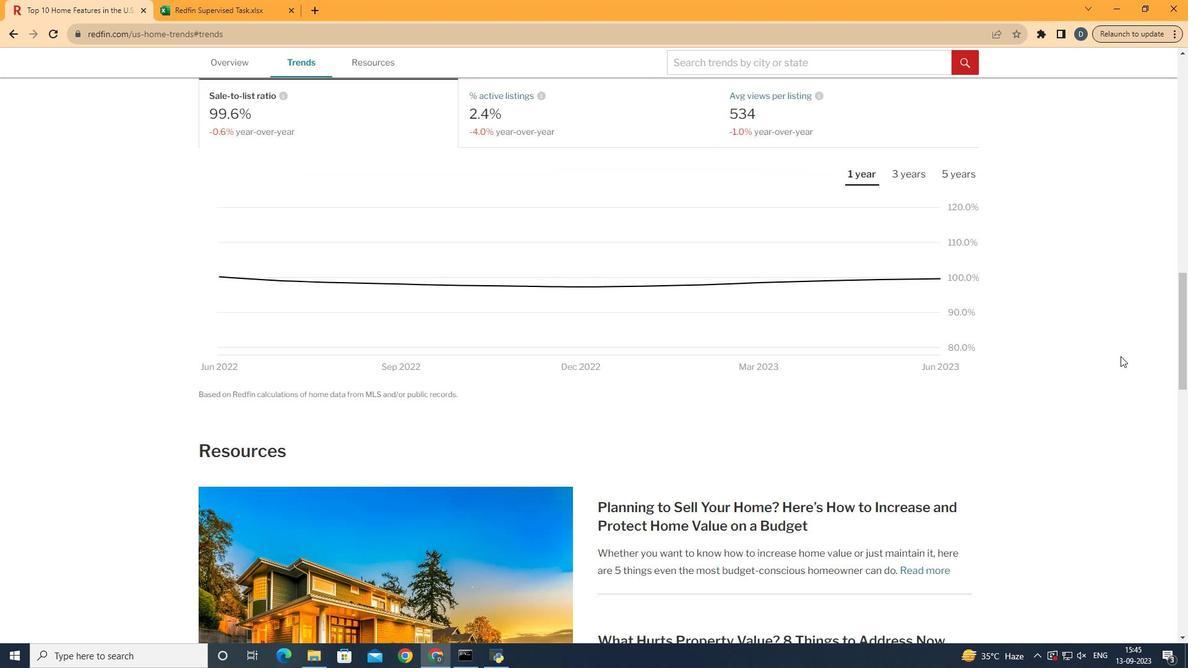 
Action: Mouse scrolled (1131, 366) with delta (0, 0)
Screenshot: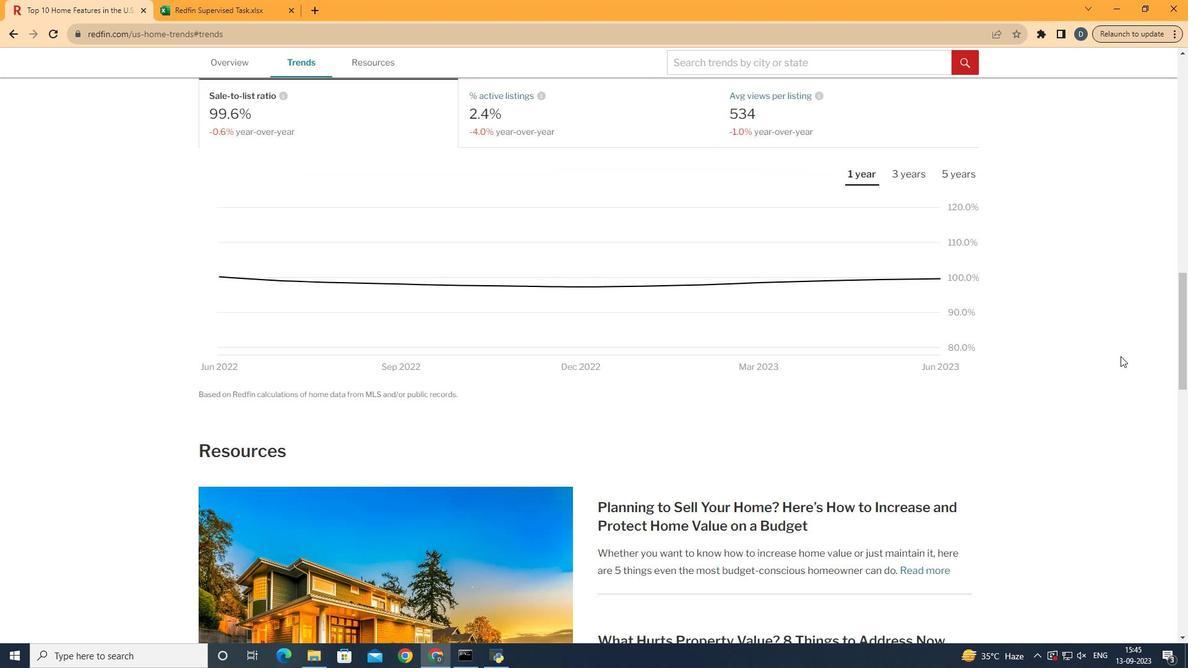 
